 Task: Create List Target Audience in Board Social Media Advertising Strategies to Workspace Healthcare Consulting. Create List Customer Personas in Board Customer Journey Optimization Analytics to Workspace Healthcare Consulting. Create List Content Marketing in Board Public Relations Thought Leadership Content Creation and Distribution to Workspace Healthcare Consulting
Action: Mouse moved to (323, 119)
Screenshot: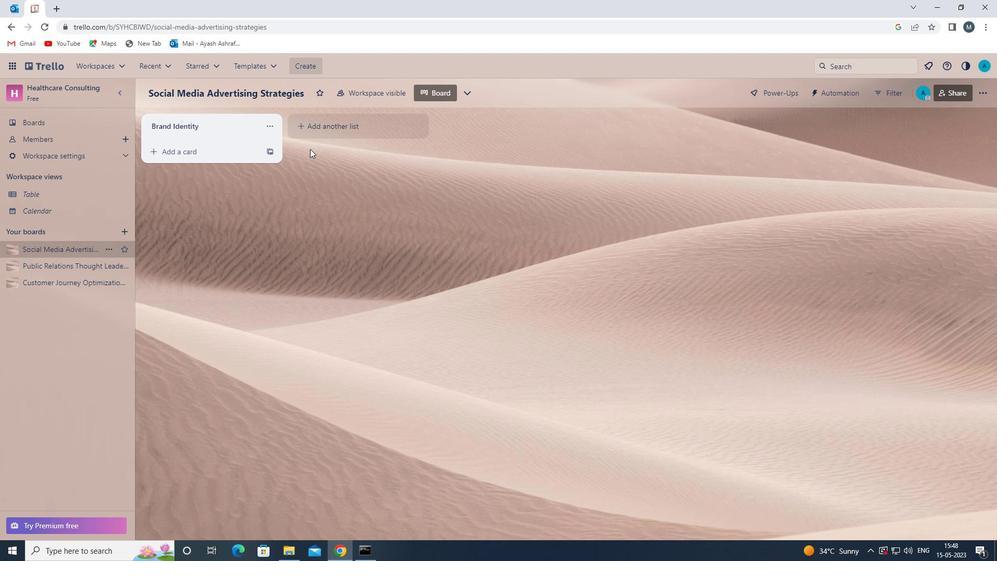 
Action: Mouse pressed left at (323, 119)
Screenshot: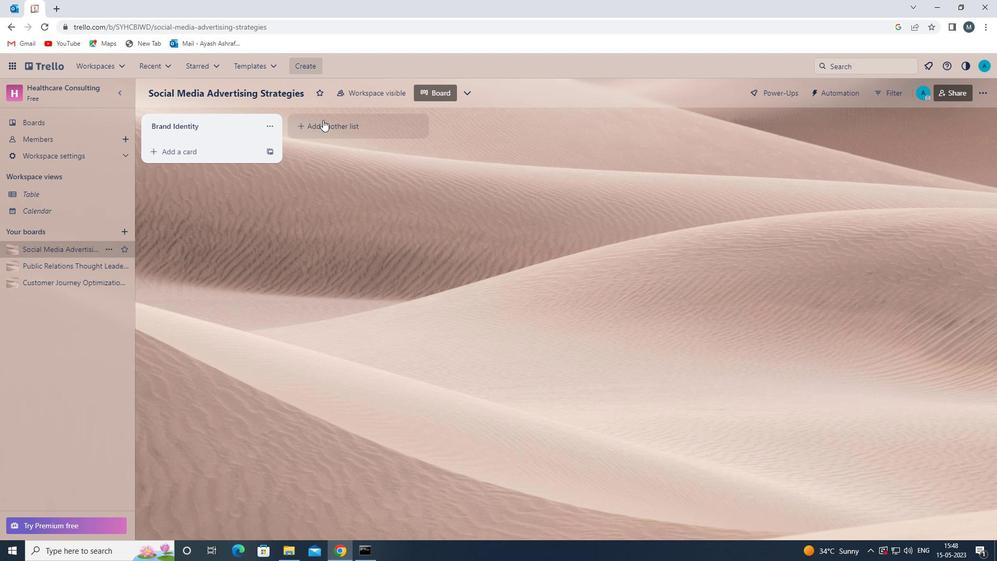
Action: Mouse moved to (326, 125)
Screenshot: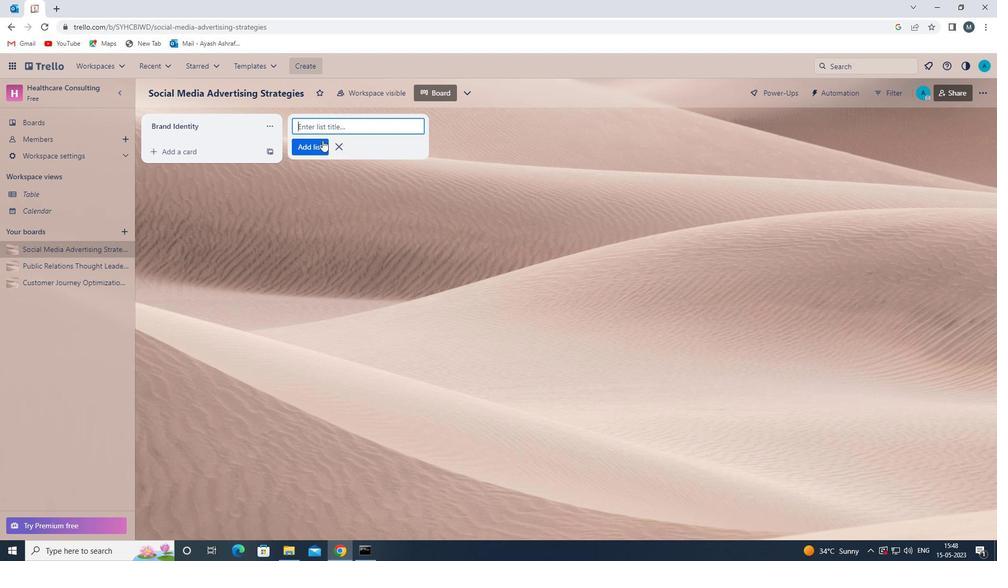 
Action: Mouse pressed left at (326, 125)
Screenshot: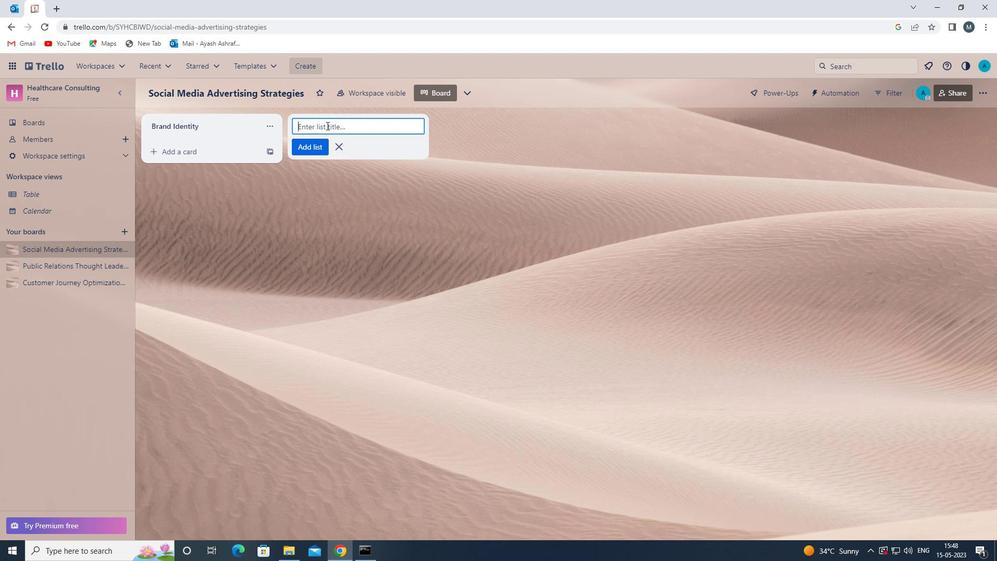 
Action: Mouse moved to (326, 125)
Screenshot: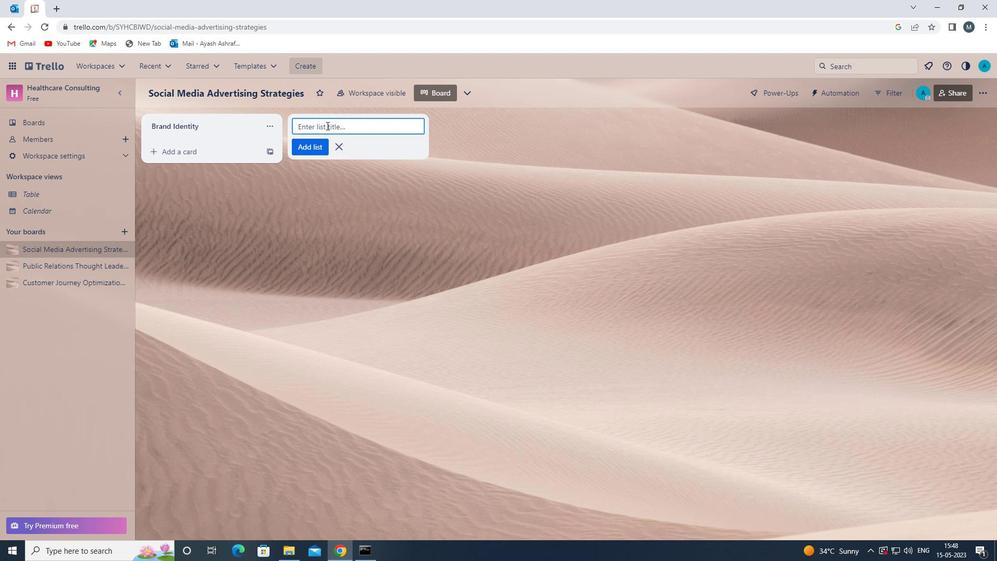 
Action: Key pressed <Key.shift>TR<Key.backspace>ARGET<Key.space><Key.shift>AUDIENCE<Key.space>
Screenshot: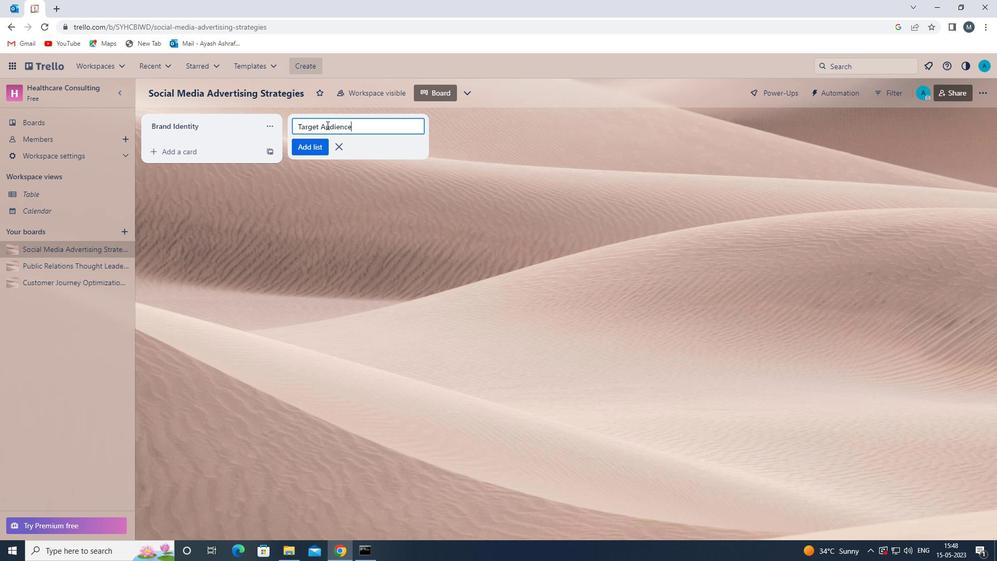 
Action: Mouse moved to (313, 148)
Screenshot: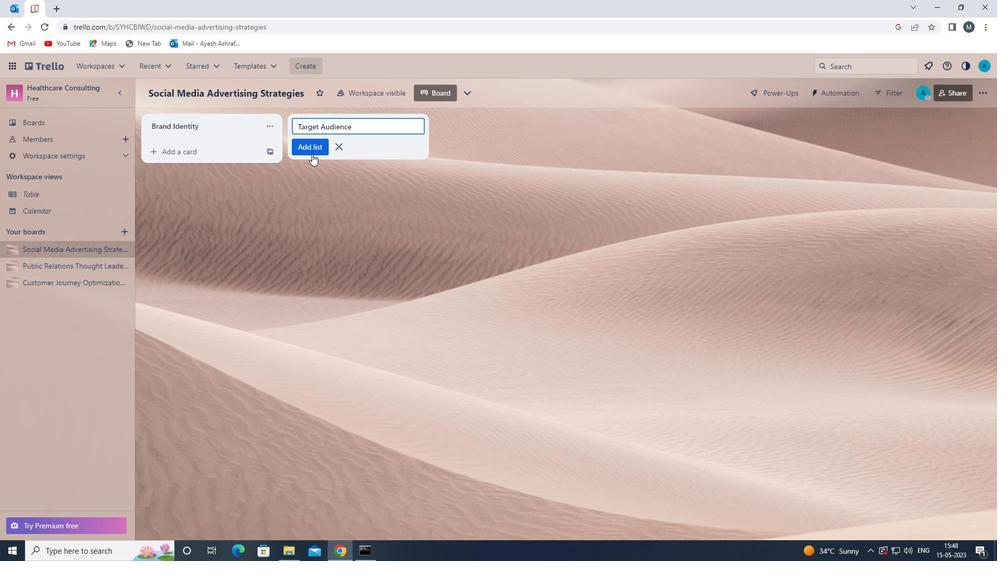 
Action: Mouse pressed left at (313, 148)
Screenshot: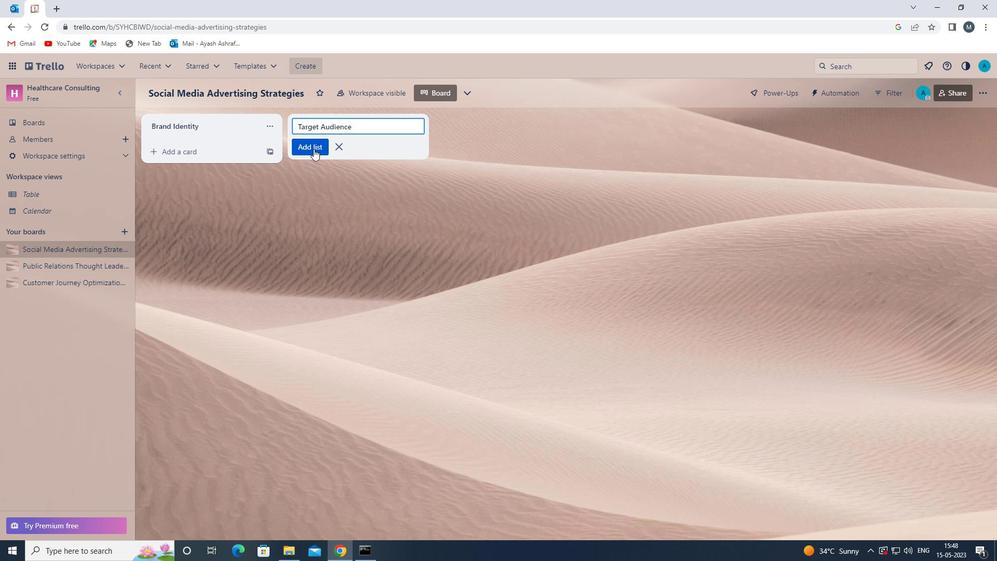 
Action: Mouse moved to (307, 237)
Screenshot: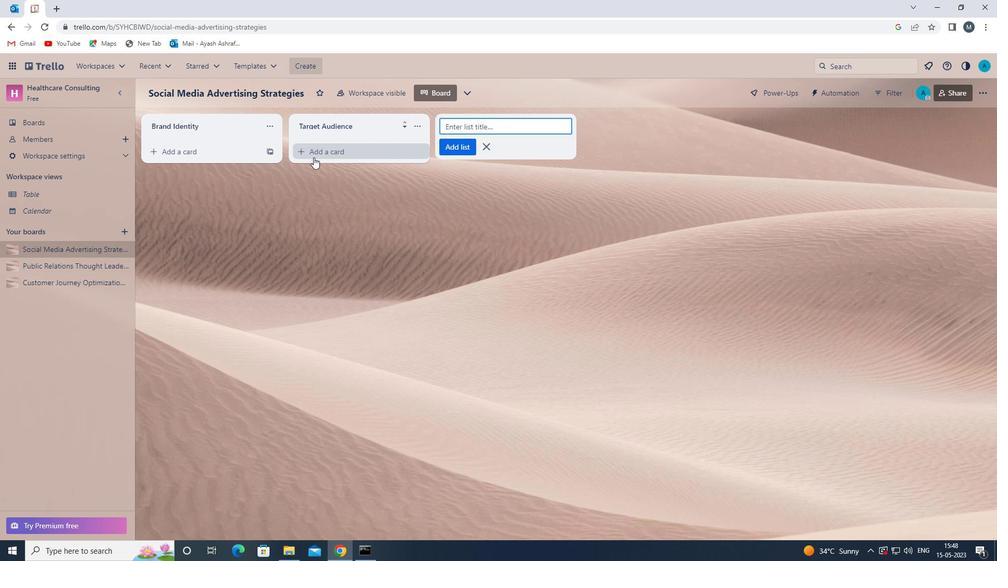 
Action: Mouse pressed left at (307, 237)
Screenshot: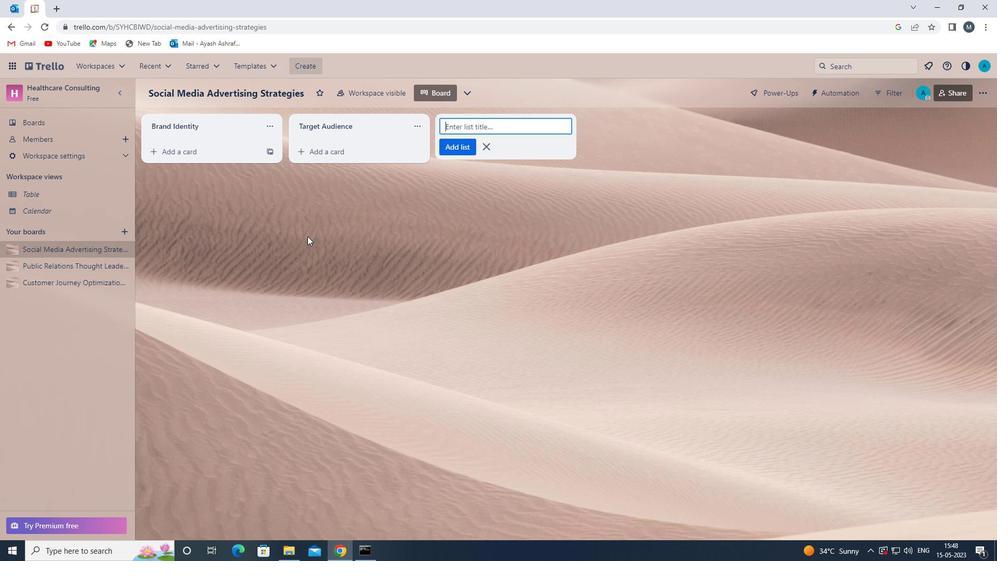 
Action: Mouse moved to (51, 283)
Screenshot: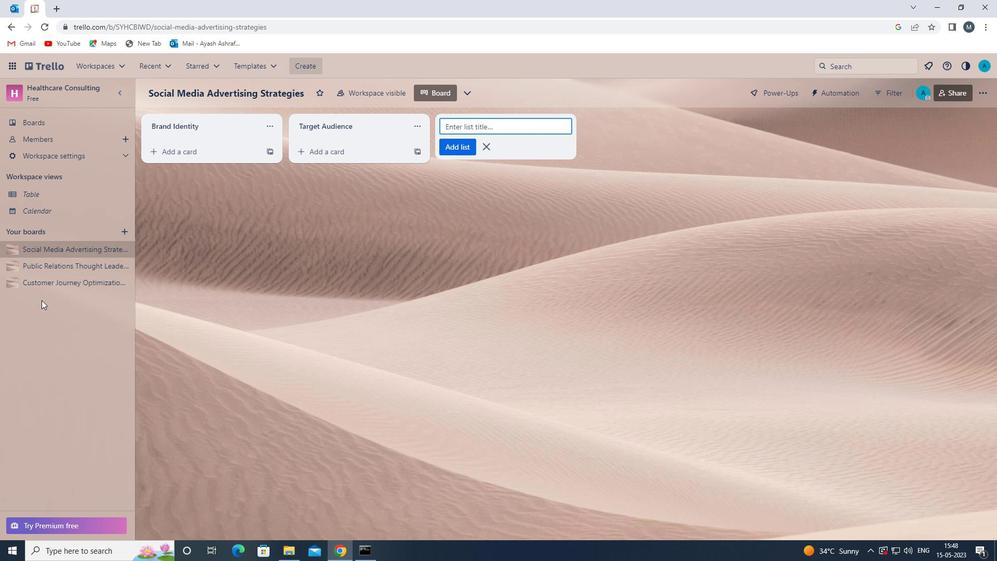 
Action: Mouse pressed left at (51, 283)
Screenshot: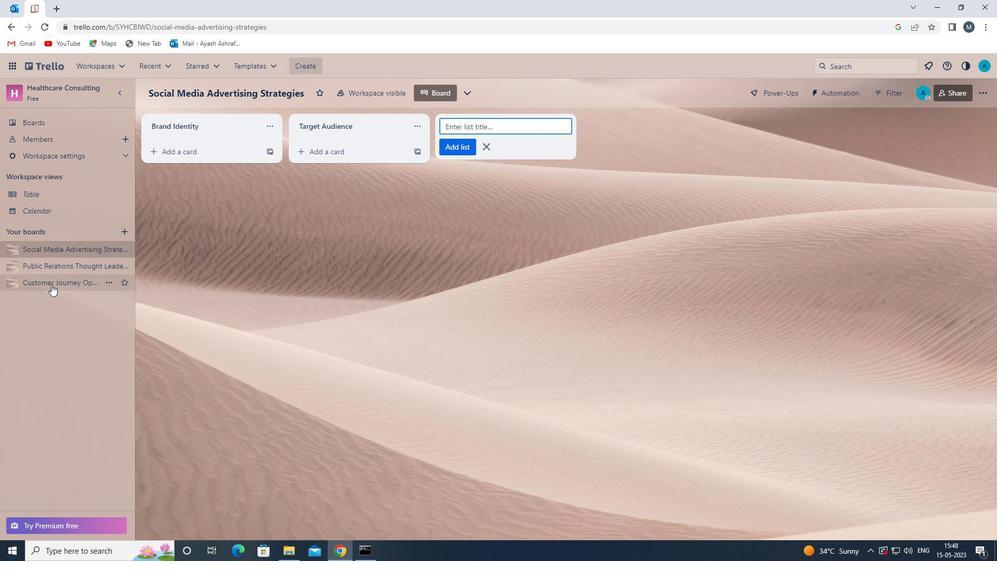 
Action: Mouse moved to (342, 129)
Screenshot: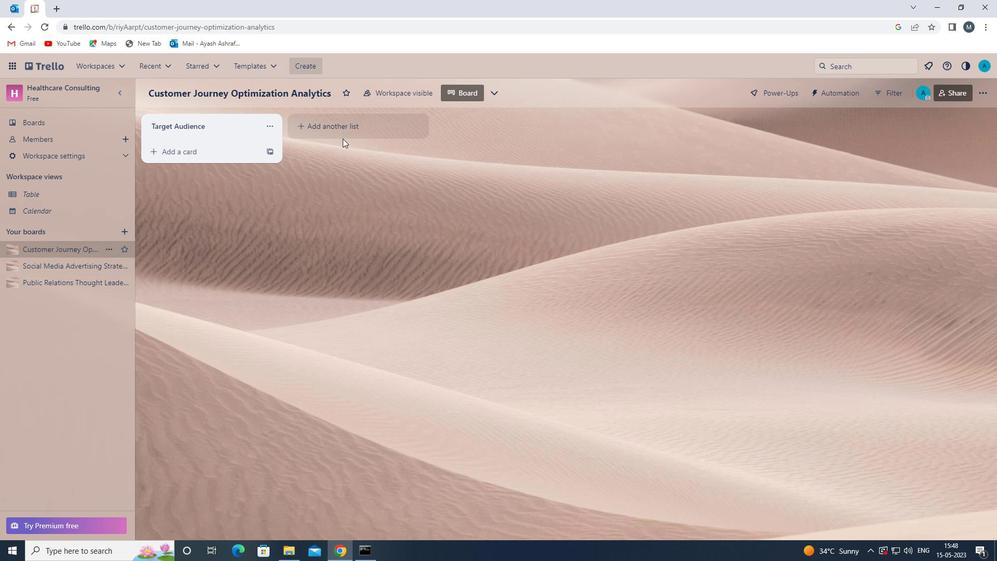
Action: Mouse pressed left at (342, 129)
Screenshot: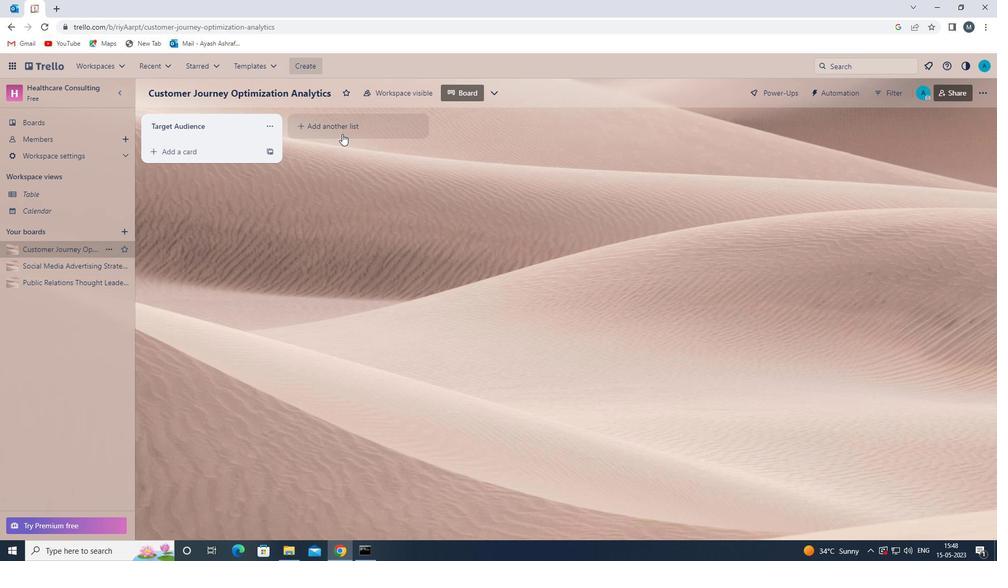 
Action: Mouse moved to (340, 122)
Screenshot: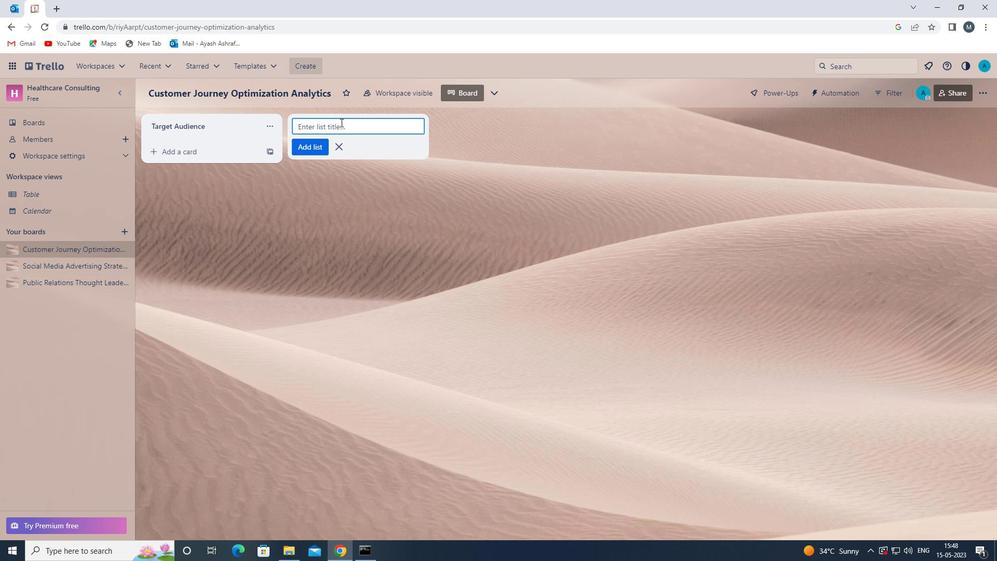 
Action: Mouse pressed left at (340, 122)
Screenshot: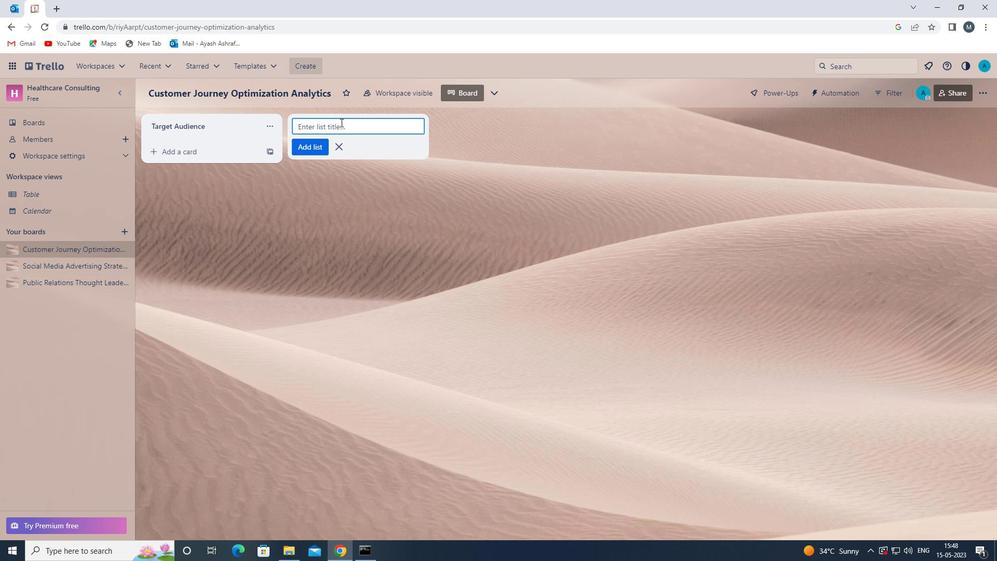 
Action: Key pressed <Key.shift><Key.shift><Key.shift>CUSTOMER<Key.space><Key.shift>PERSONAS<Key.space>
Screenshot: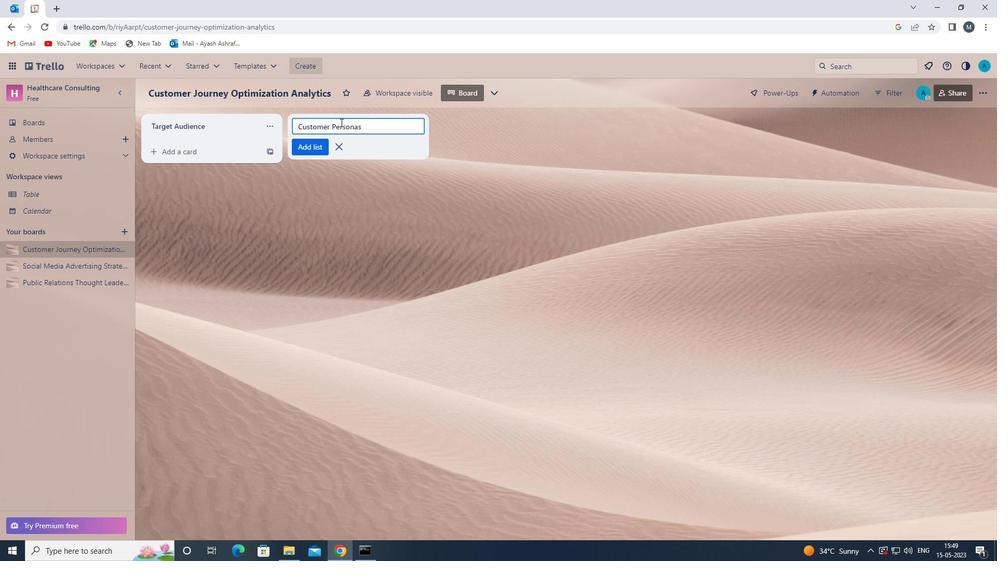 
Action: Mouse moved to (311, 150)
Screenshot: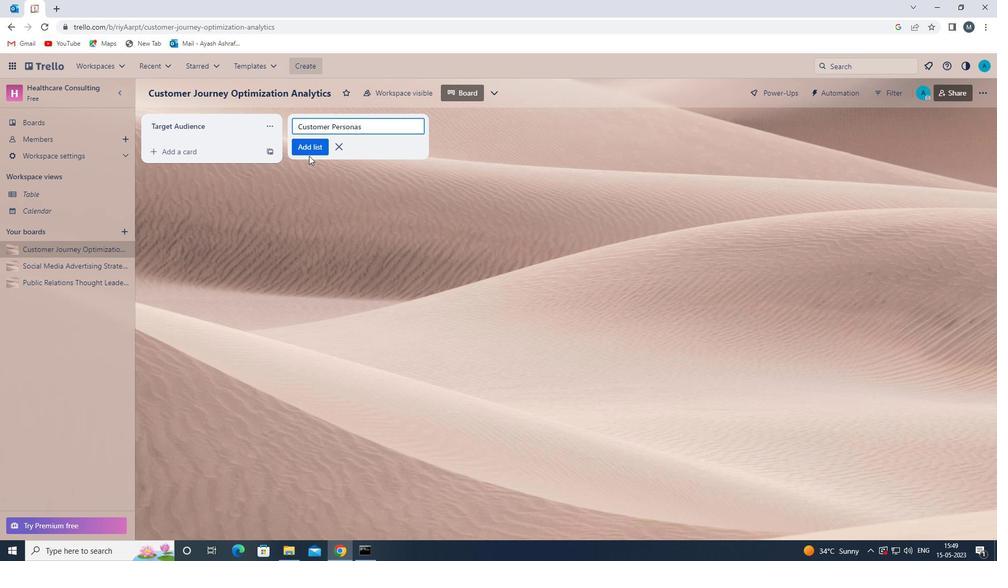 
Action: Mouse pressed left at (311, 150)
Screenshot: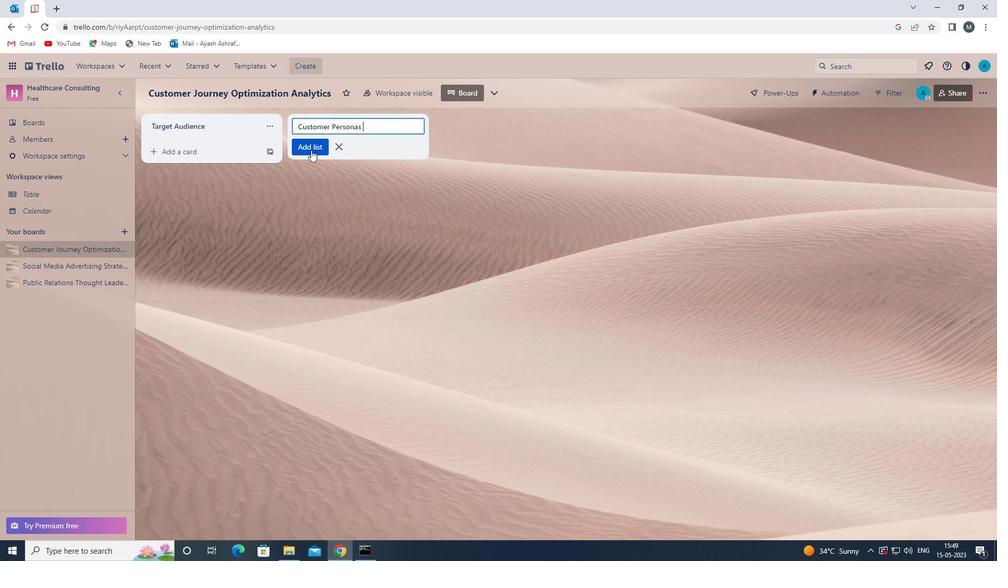 
Action: Mouse moved to (299, 243)
Screenshot: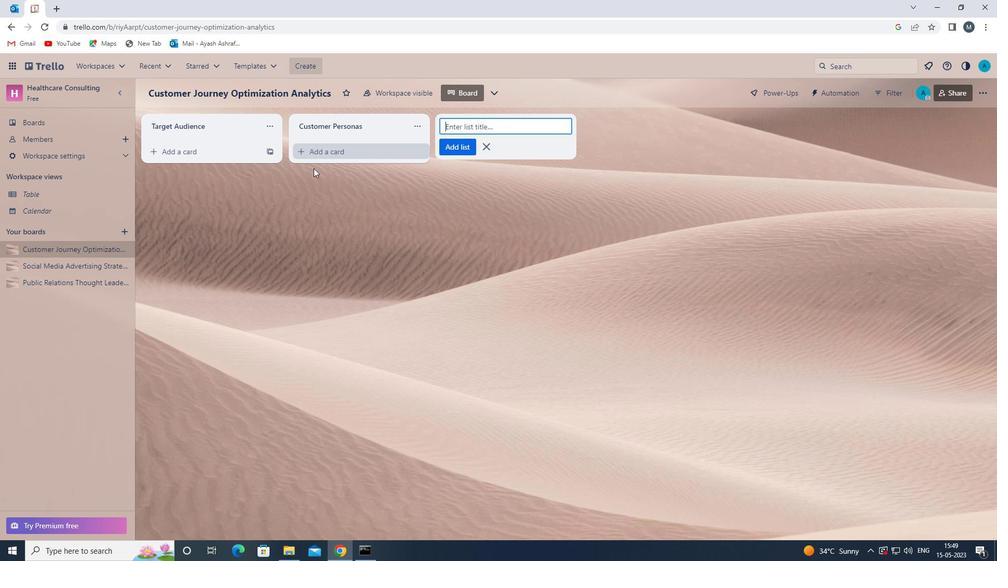 
Action: Mouse pressed left at (299, 243)
Screenshot: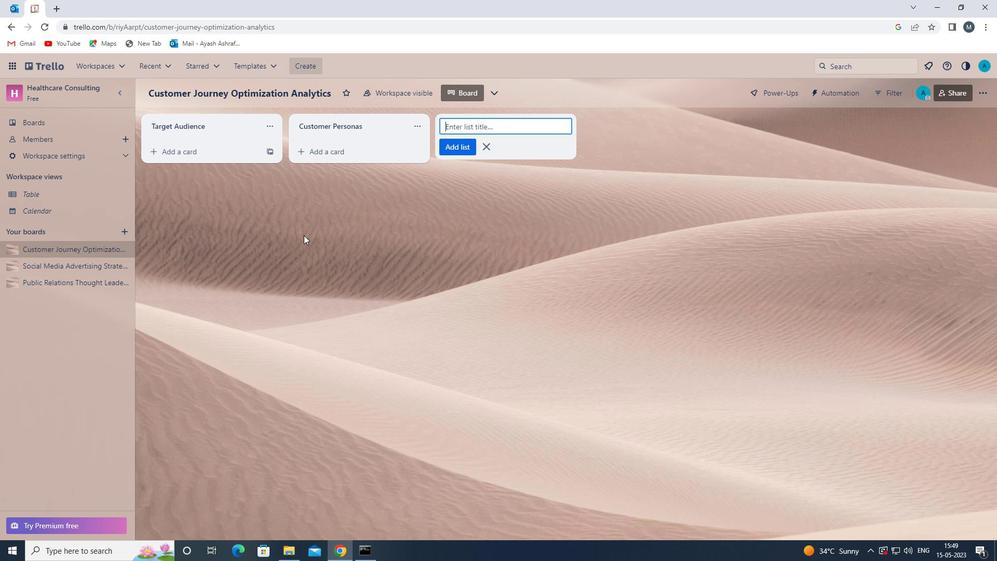 
Action: Mouse moved to (52, 283)
Screenshot: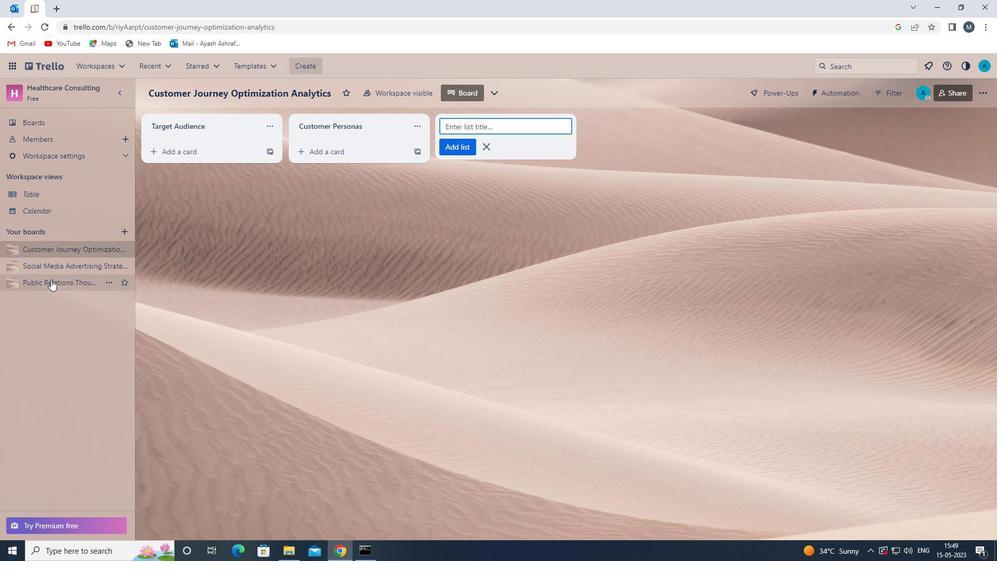 
Action: Mouse pressed left at (52, 283)
Screenshot: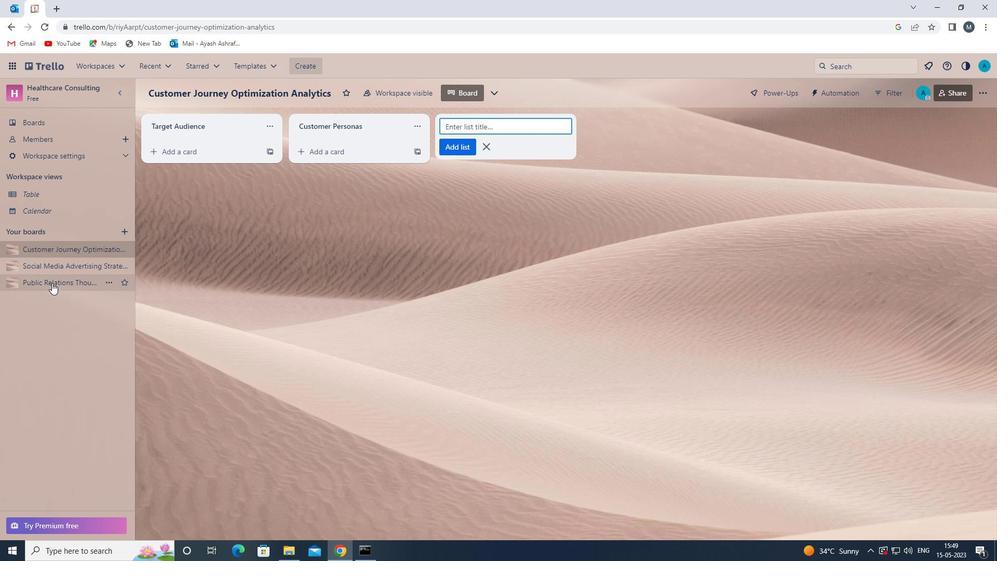
Action: Mouse moved to (342, 127)
Screenshot: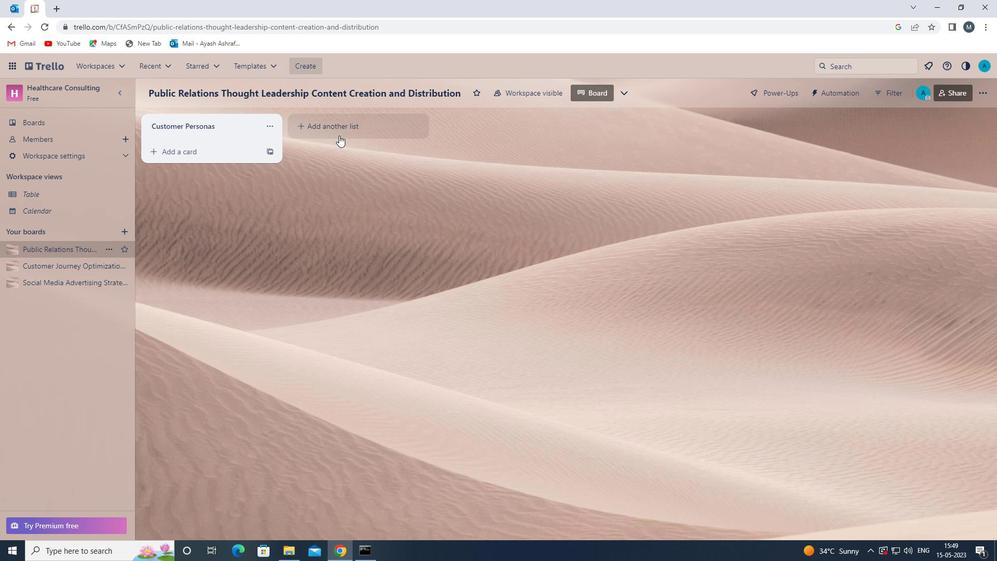 
Action: Mouse pressed left at (342, 127)
Screenshot: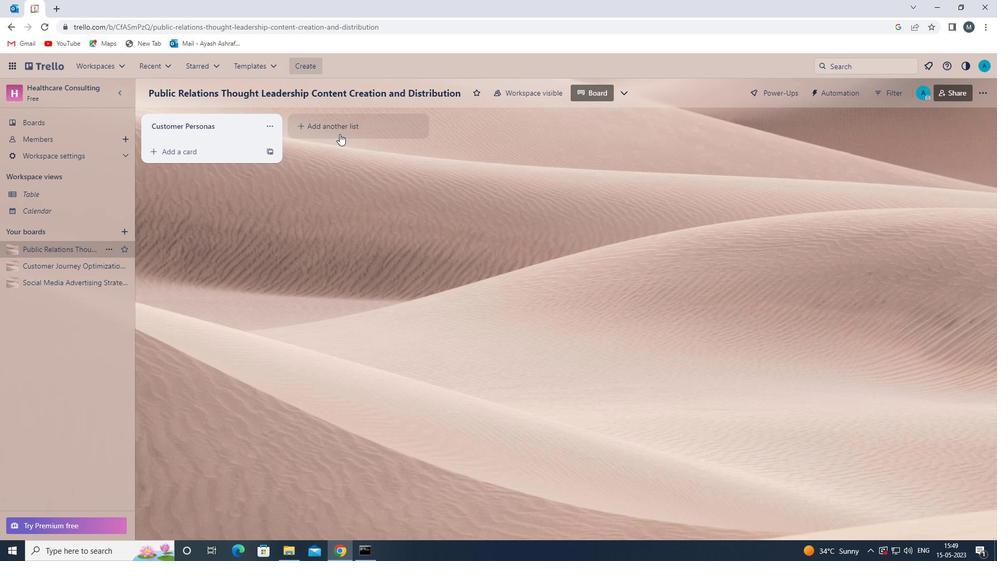 
Action: Mouse moved to (337, 125)
Screenshot: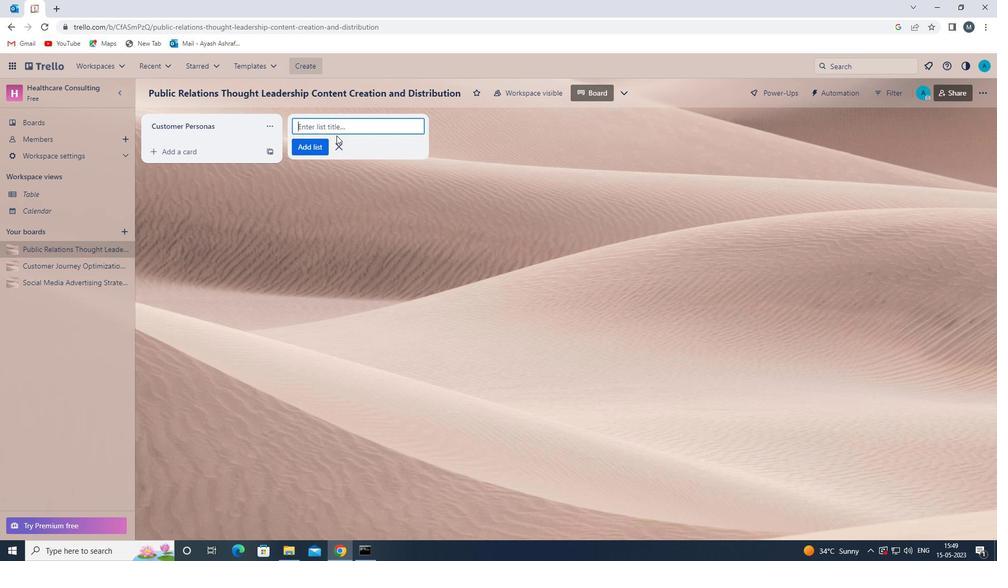 
Action: Mouse pressed left at (337, 125)
Screenshot: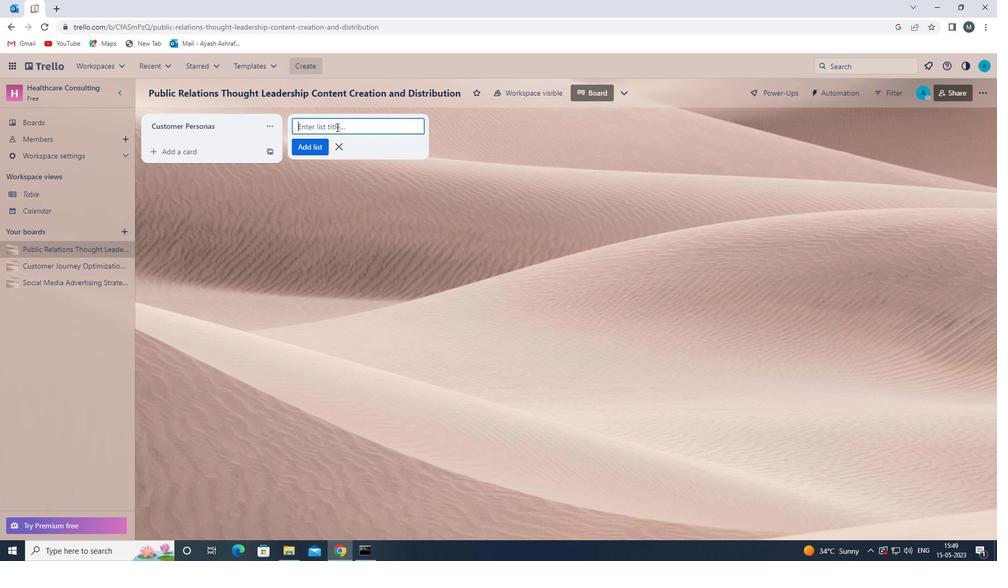 
Action: Key pressed <Key.shift>CONTENT<Key.space><Key.shift>MARKETING<Key.space>
Screenshot: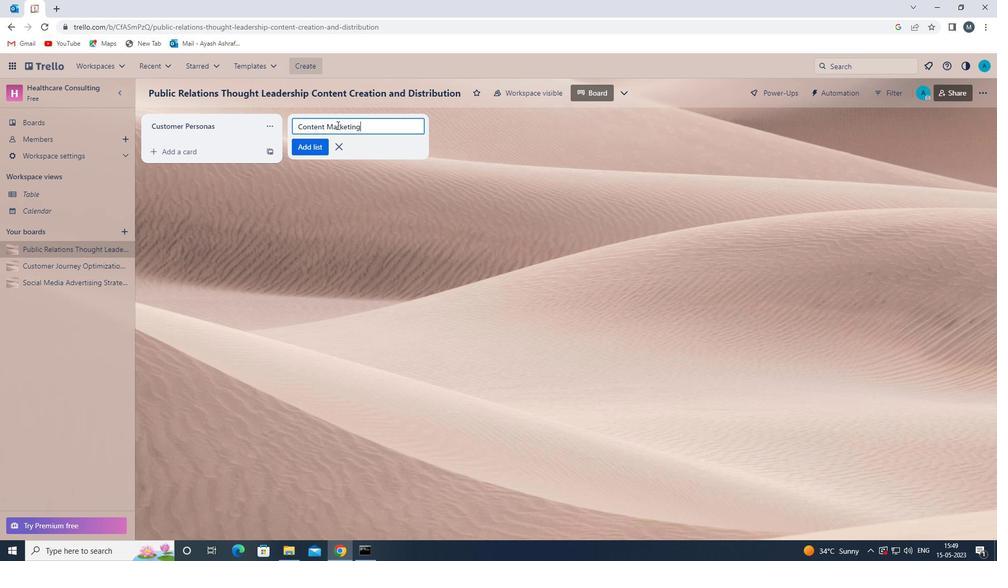 
Action: Mouse moved to (310, 148)
Screenshot: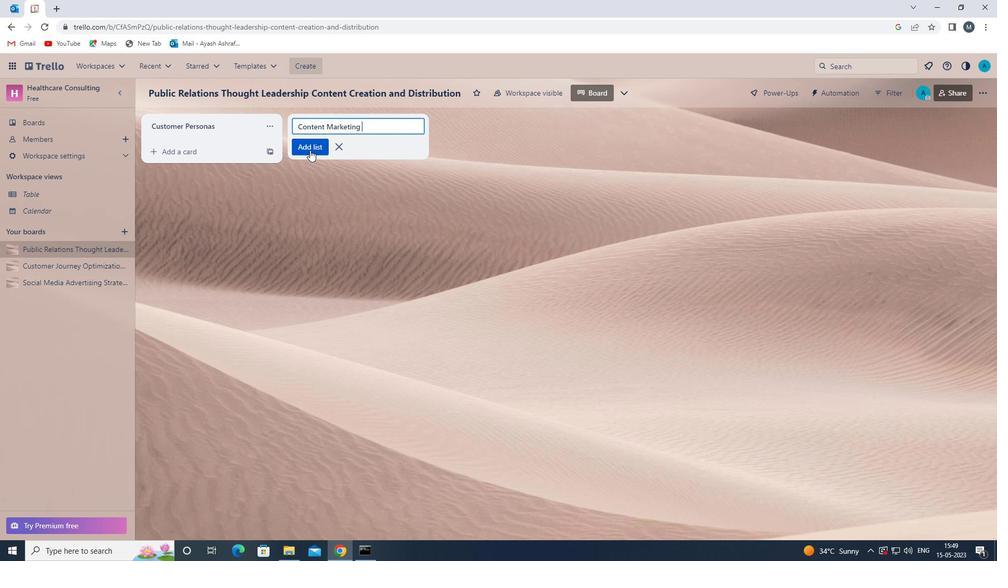 
Action: Mouse pressed left at (310, 148)
Screenshot: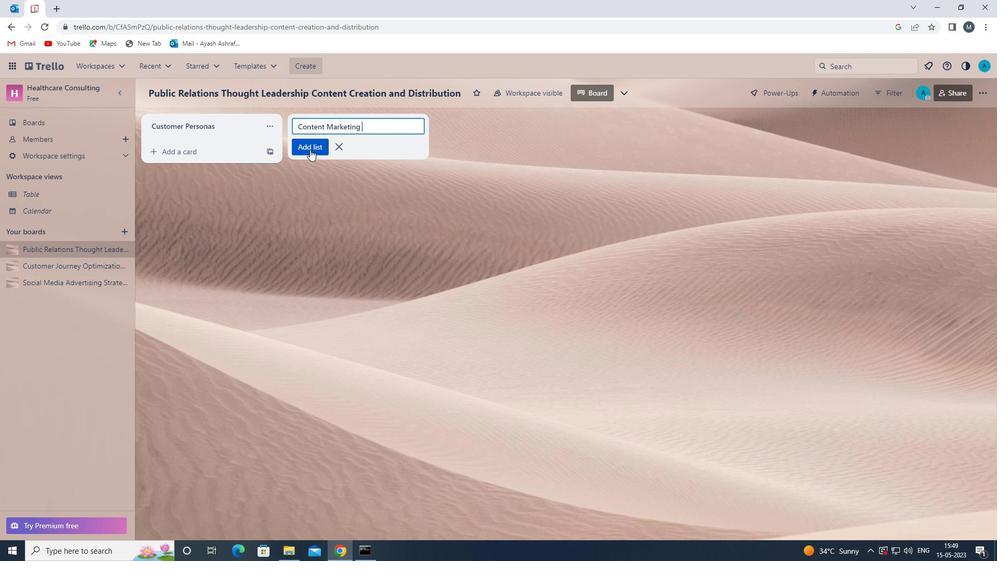 
Action: Mouse moved to (298, 234)
Screenshot: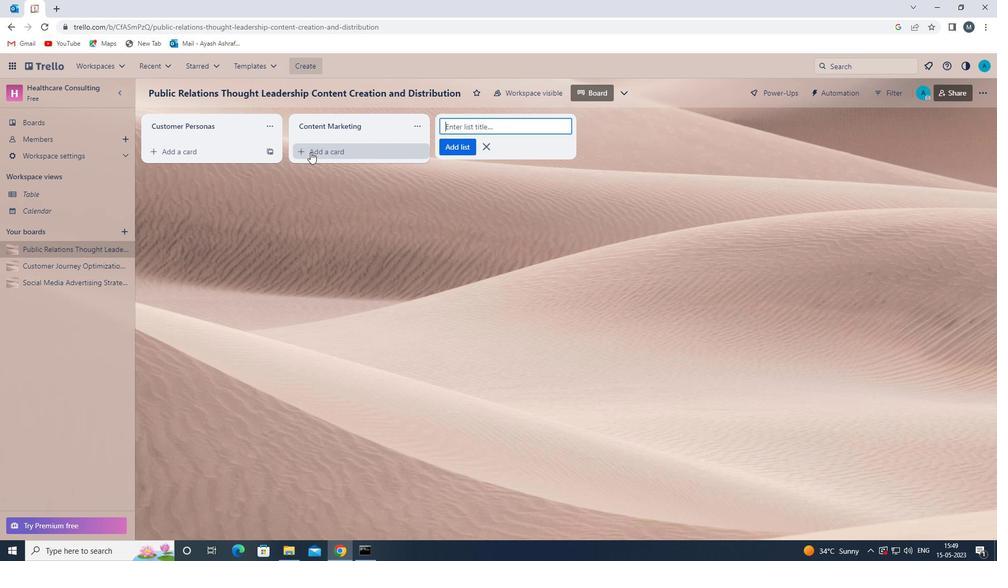
Action: Mouse pressed left at (298, 234)
Screenshot: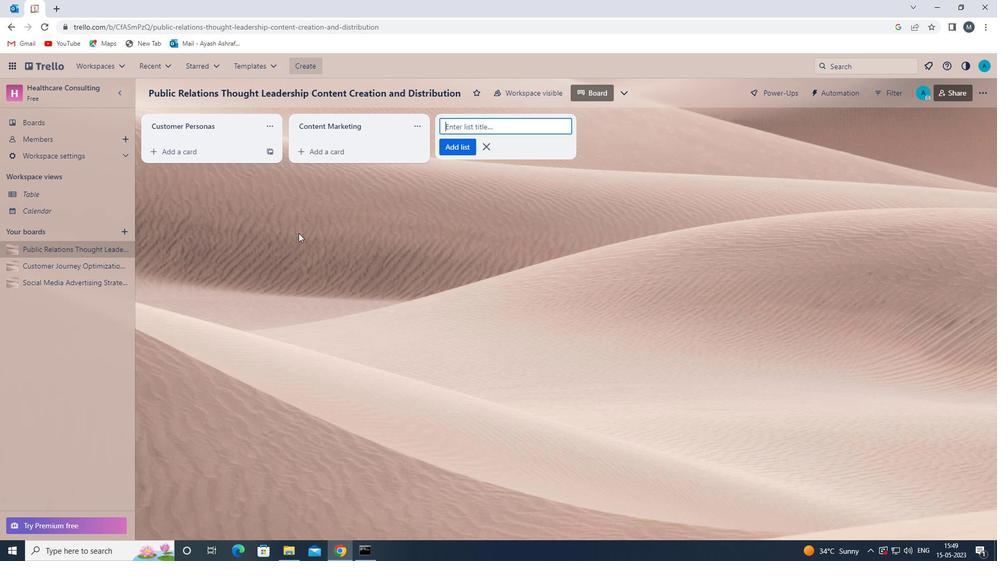 
